 Task: Create a task  Integrate a new online platform for online language exchange , assign it to team member softage.5@softage.net in the project BlueLine and update the status of the task to  At Risk , set the priority of the task to Medium
Action: Mouse moved to (95, 61)
Screenshot: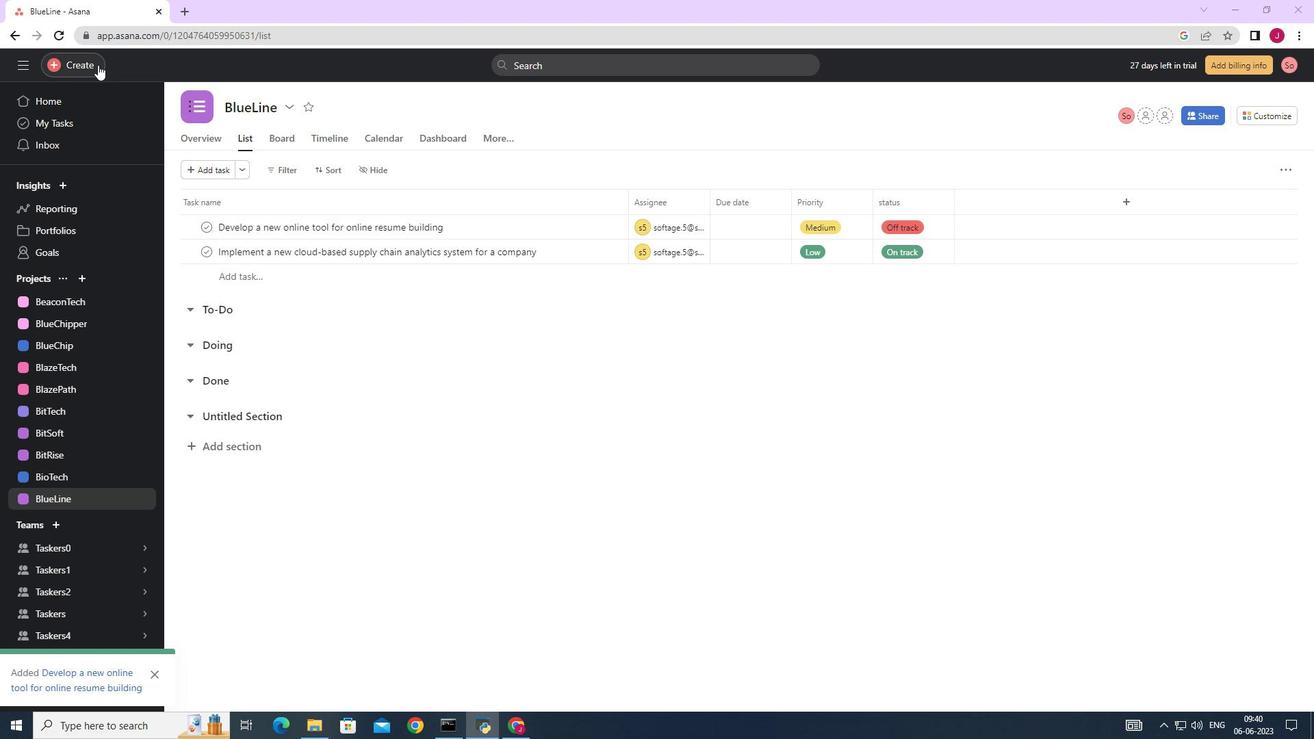 
Action: Mouse pressed left at (95, 61)
Screenshot: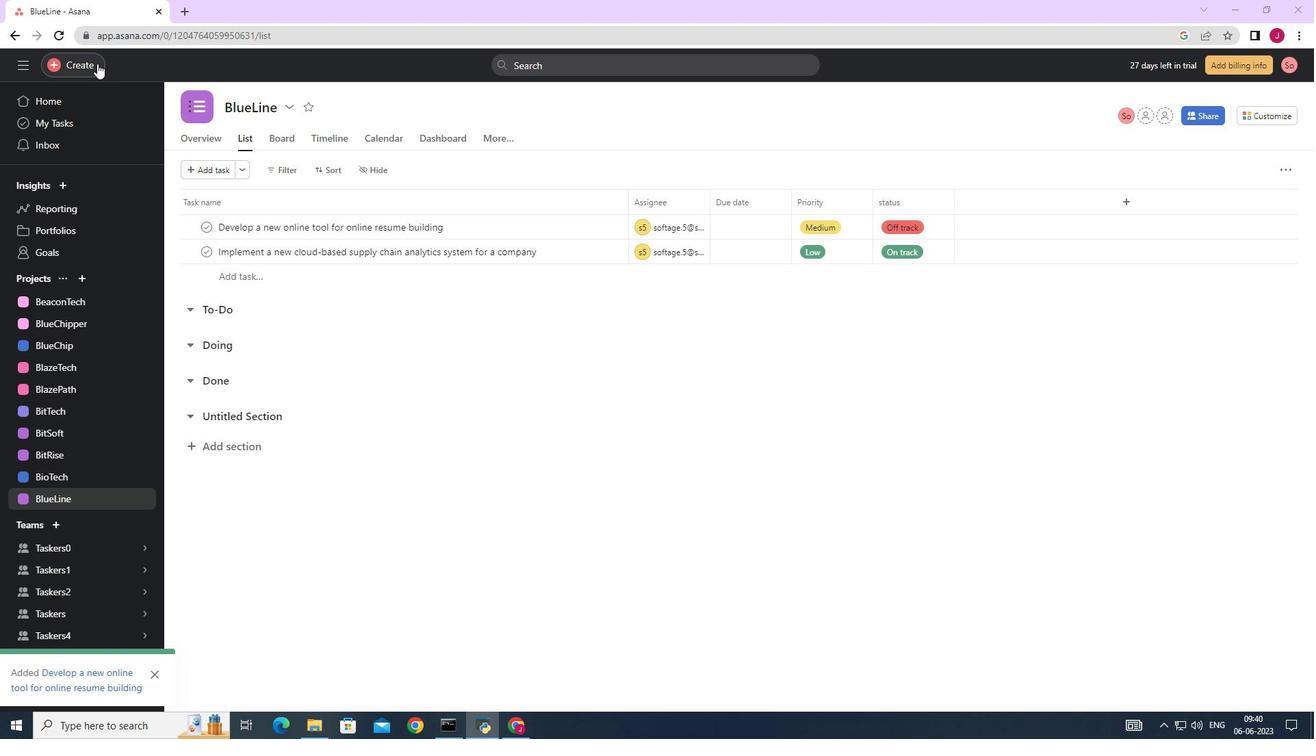 
Action: Mouse moved to (165, 67)
Screenshot: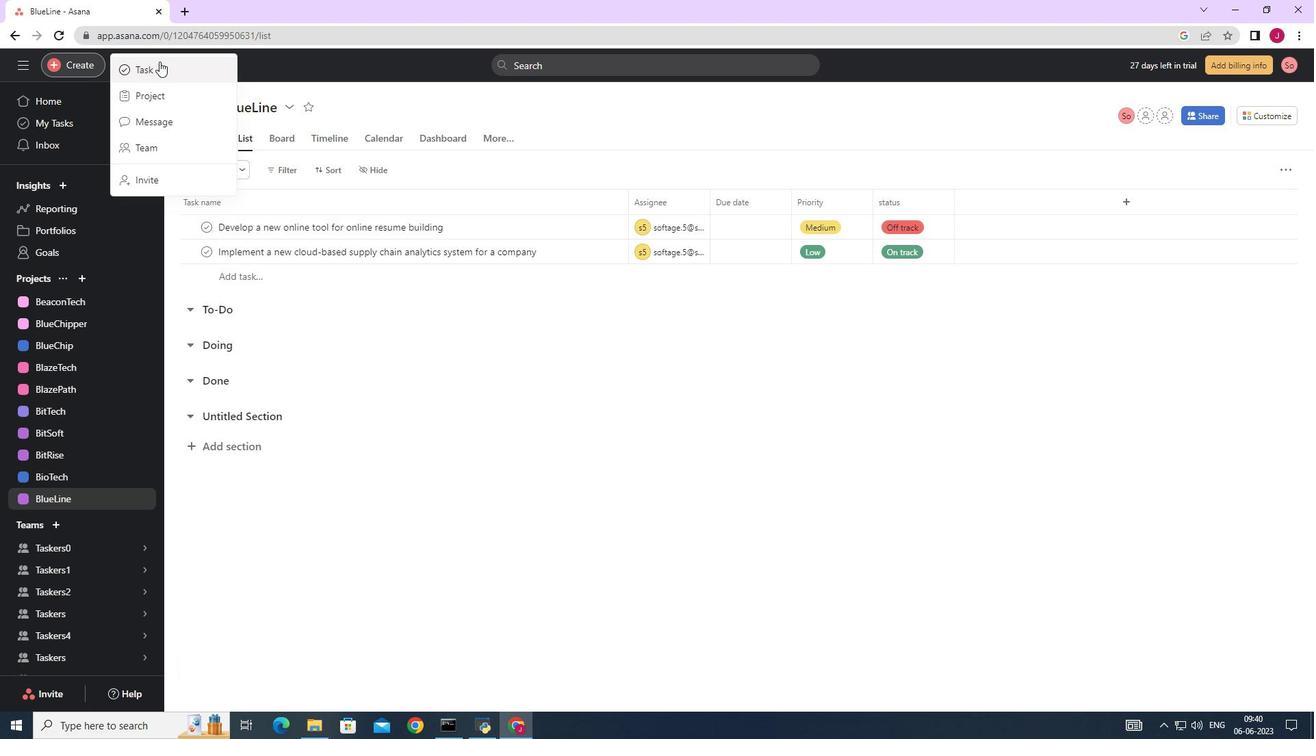 
Action: Mouse pressed left at (165, 67)
Screenshot: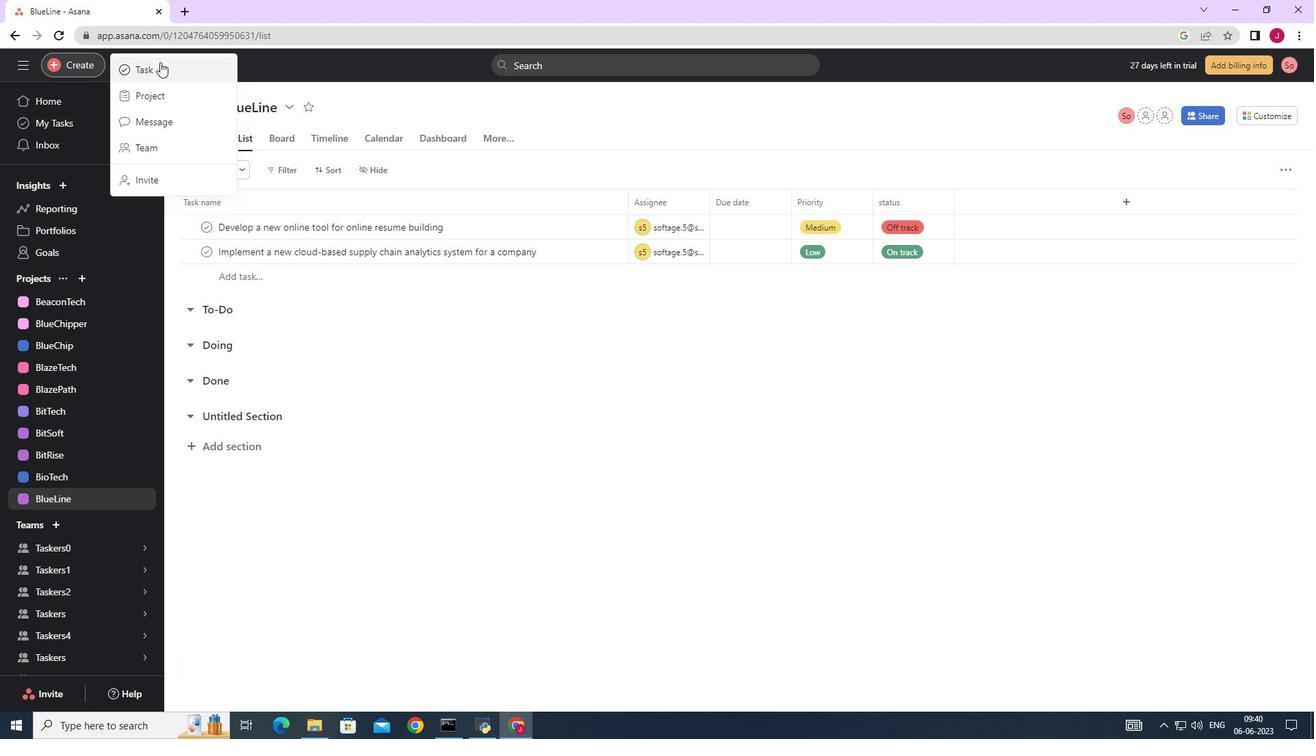 
Action: Mouse moved to (1041, 452)
Screenshot: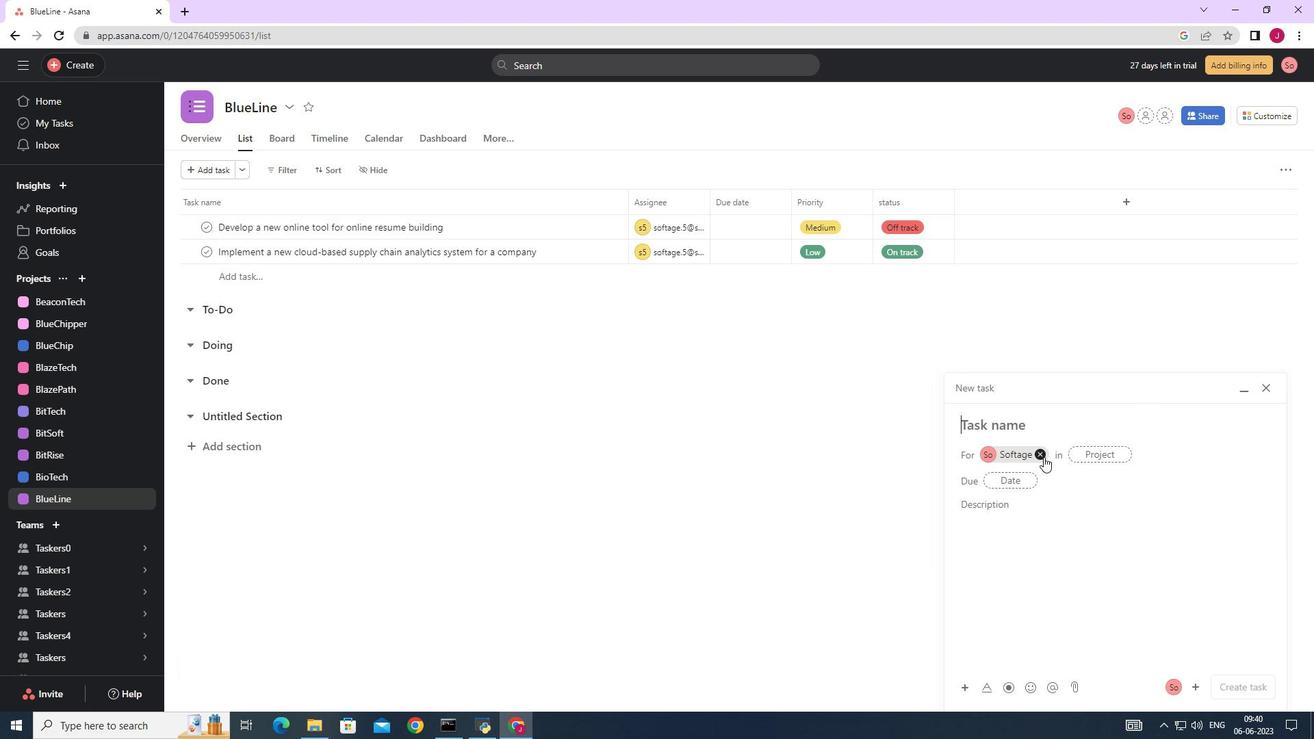 
Action: Mouse pressed left at (1041, 452)
Screenshot: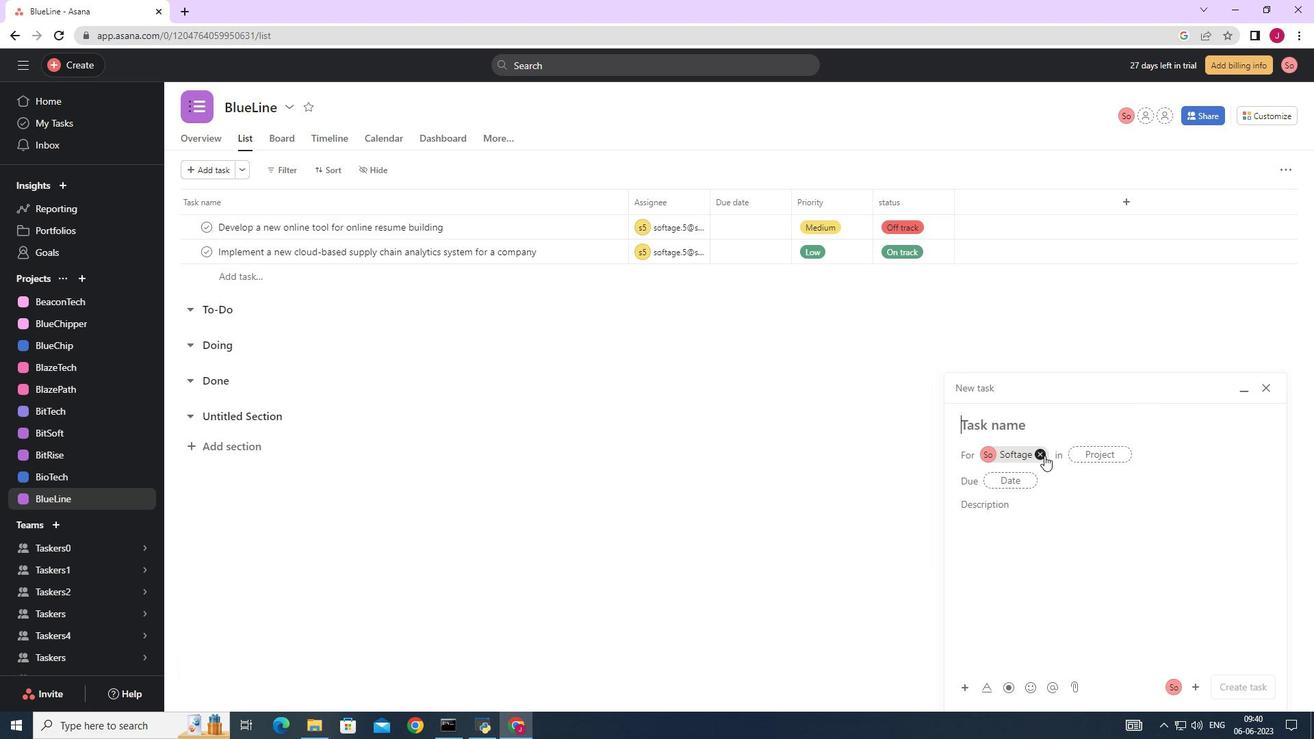
Action: Mouse moved to (1024, 434)
Screenshot: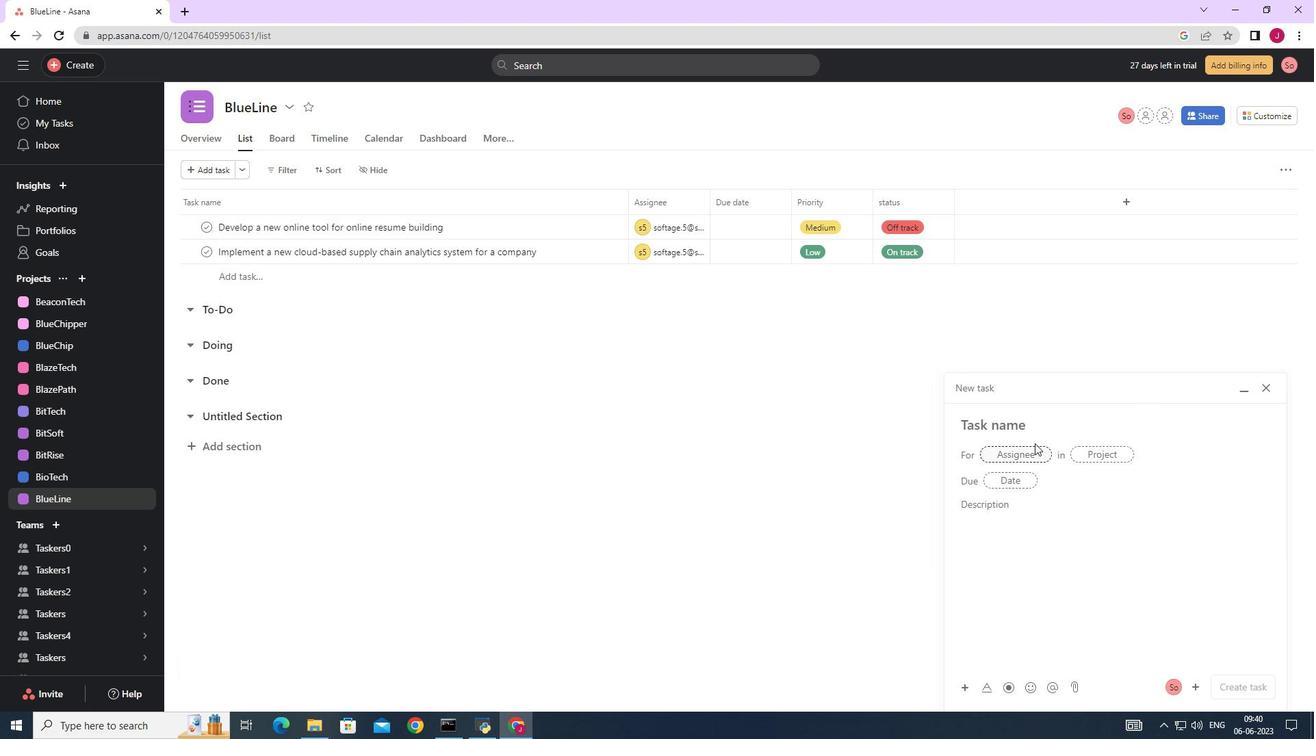
Action: Key pressed <Key.caps_lock>I<Key.caps_lock>ntegrate<Key.space>a<Key.space>new<Key.space>online<Key.space>platform<Key.space>for<Key.space>online<Key.space>language<Key.space>exchange
Screenshot: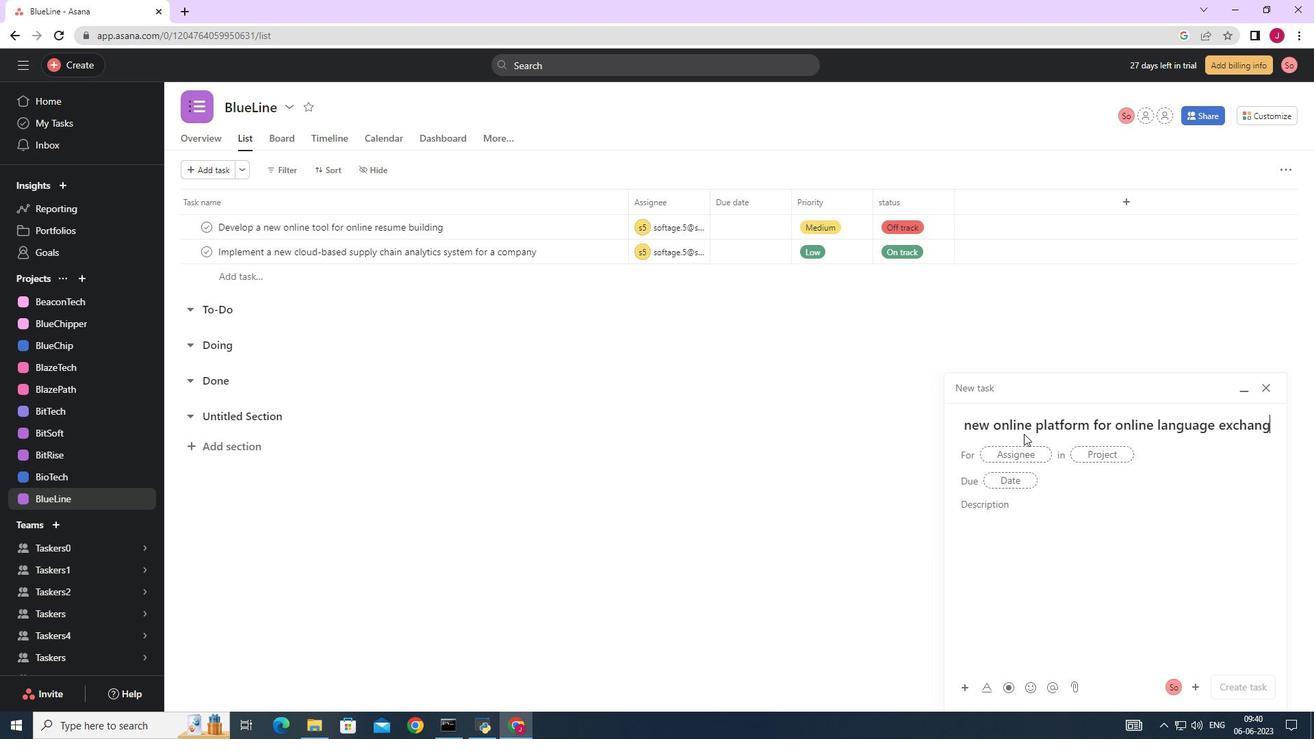 
Action: Mouse moved to (1028, 453)
Screenshot: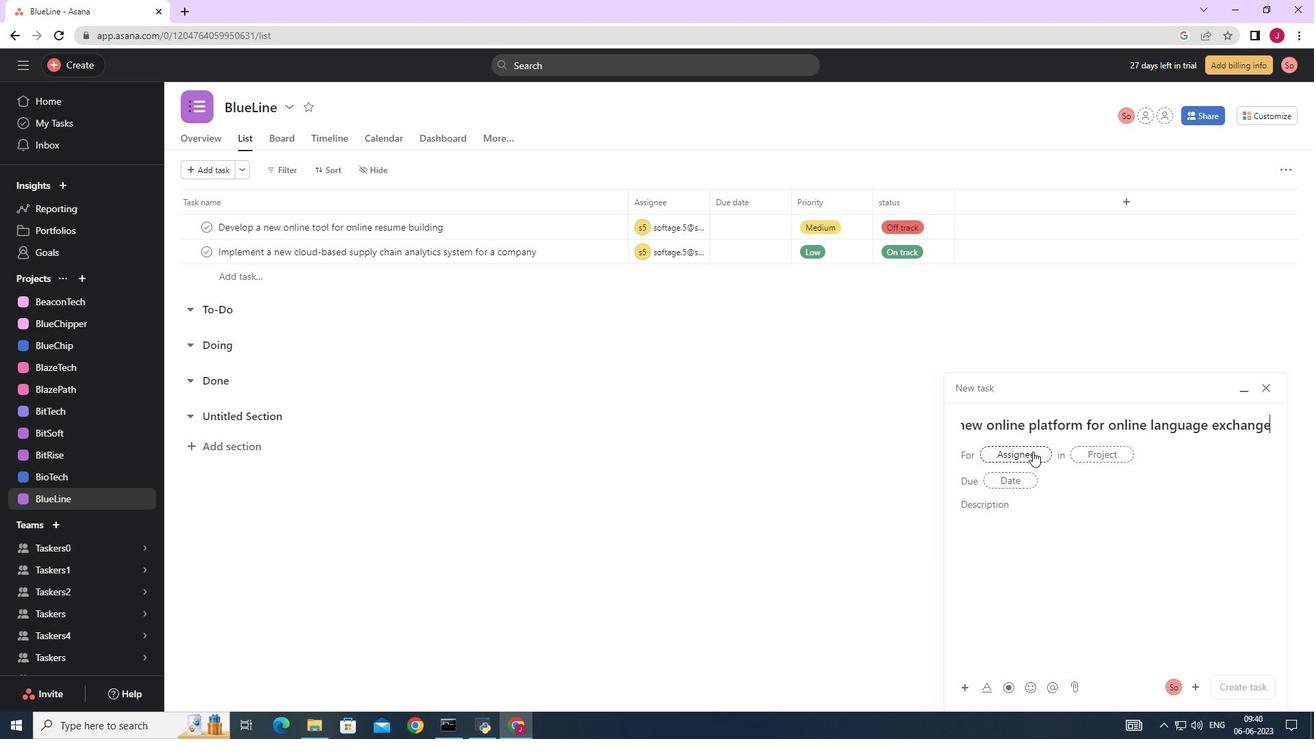 
Action: Mouse pressed left at (1028, 453)
Screenshot: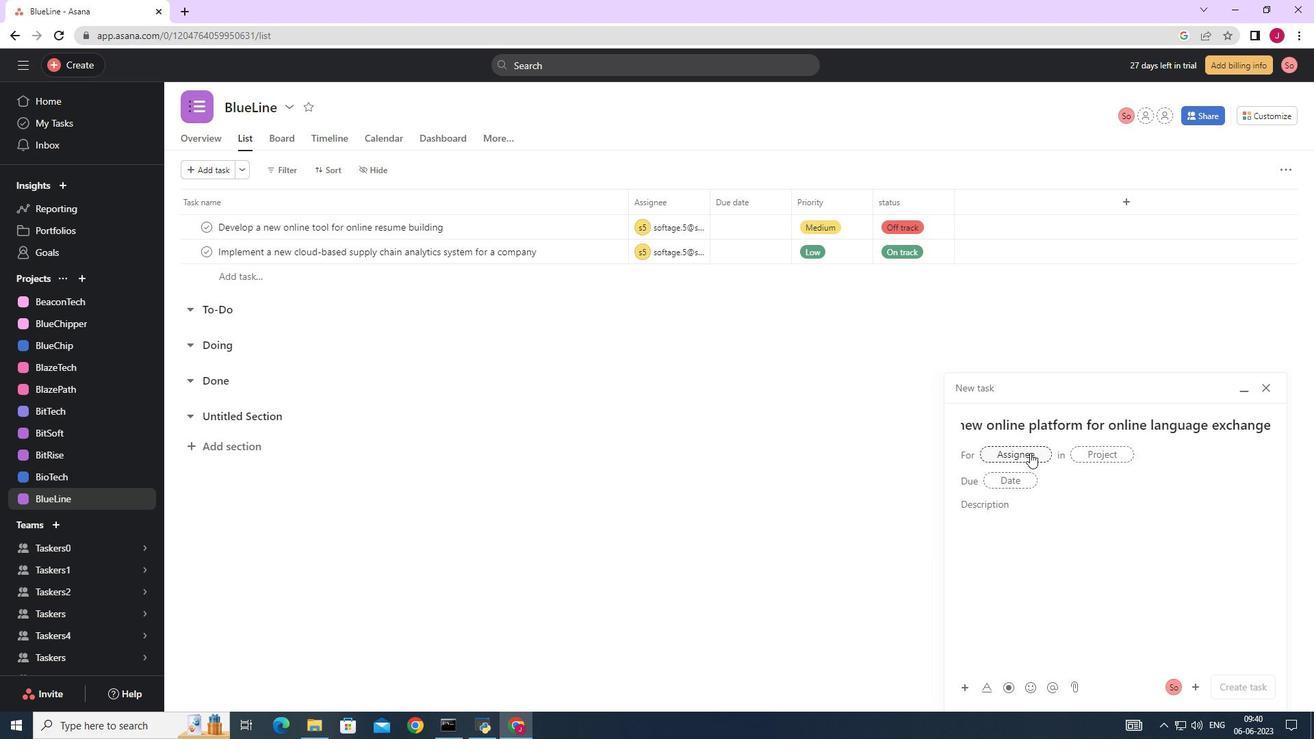 
Action: Key pressed si<Key.backspace>oftage.5
Screenshot: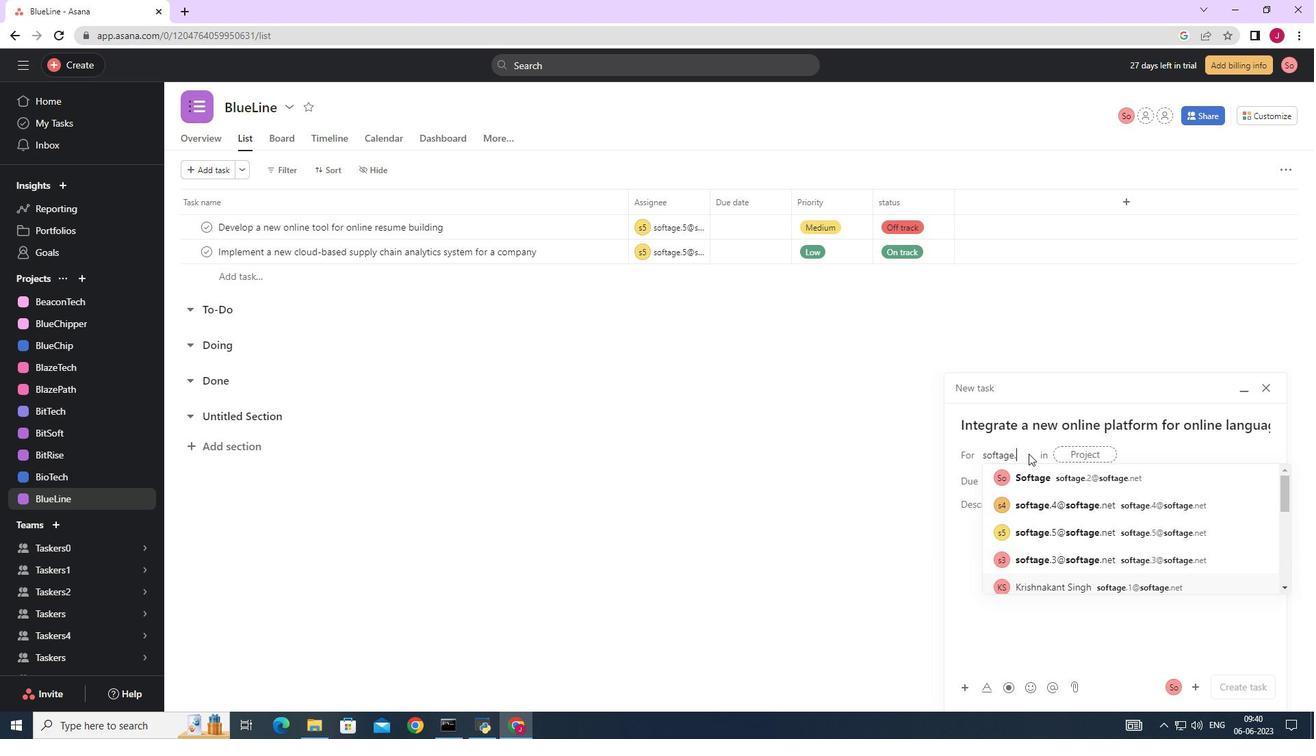 
Action: Mouse moved to (1045, 477)
Screenshot: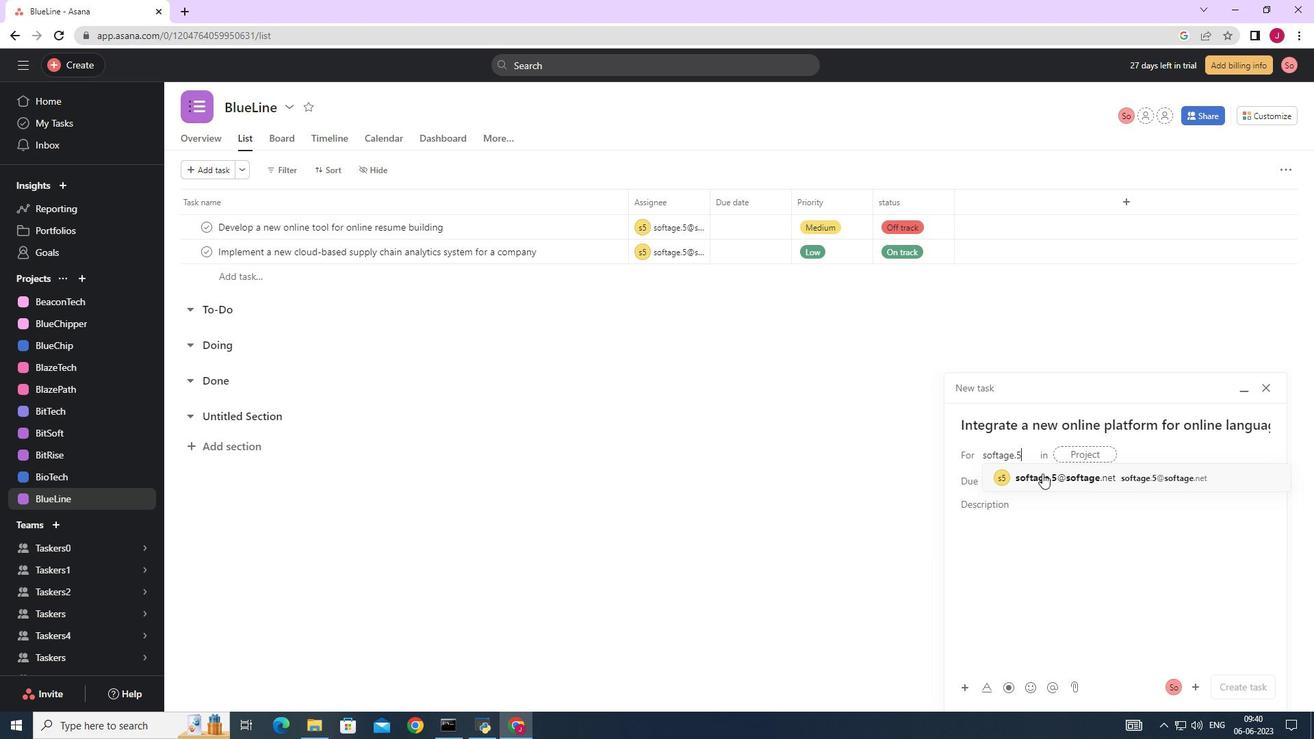 
Action: Mouse pressed left at (1045, 477)
Screenshot: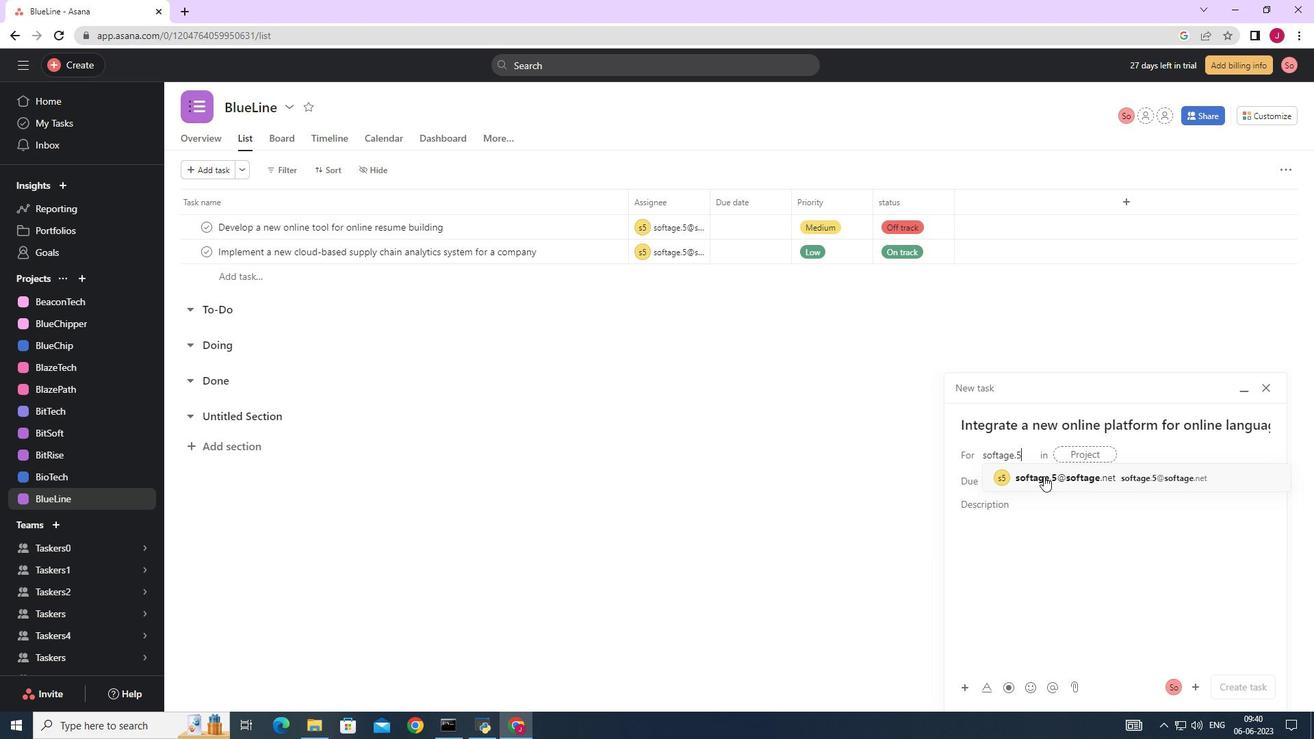 
Action: Mouse moved to (839, 479)
Screenshot: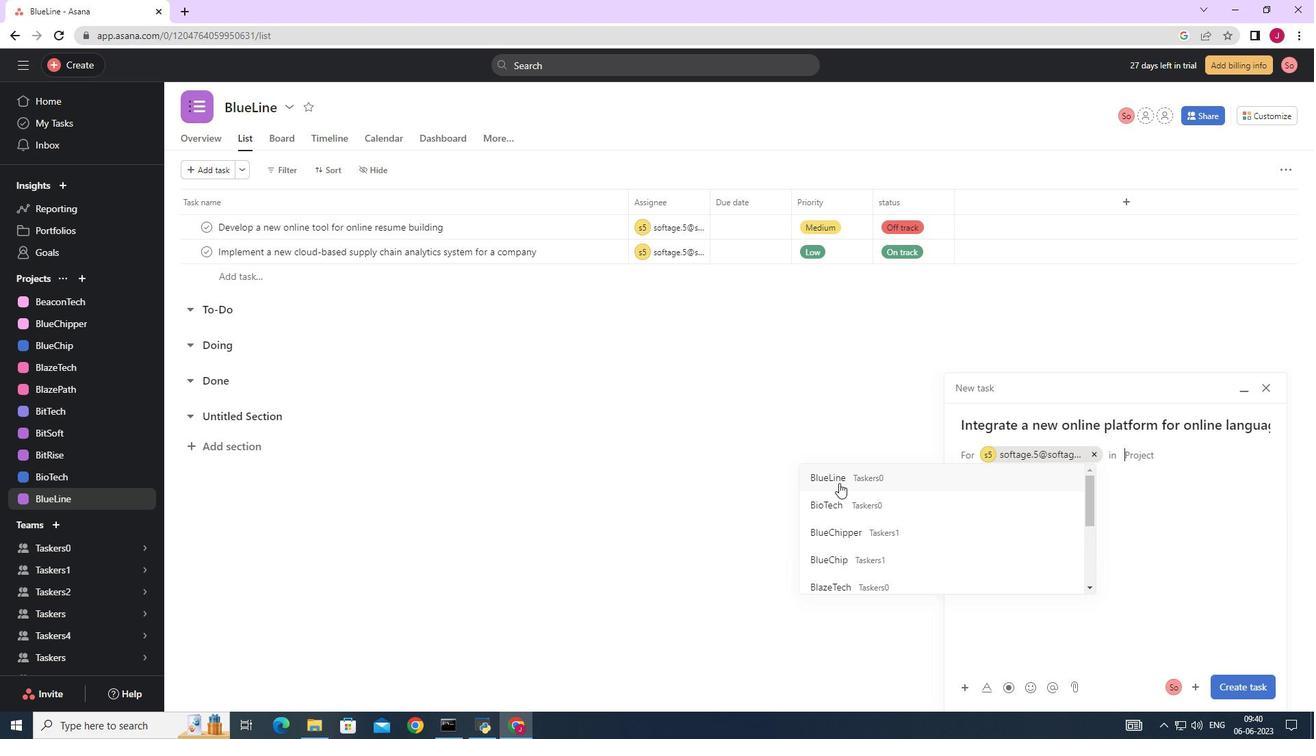 
Action: Mouse pressed left at (839, 479)
Screenshot: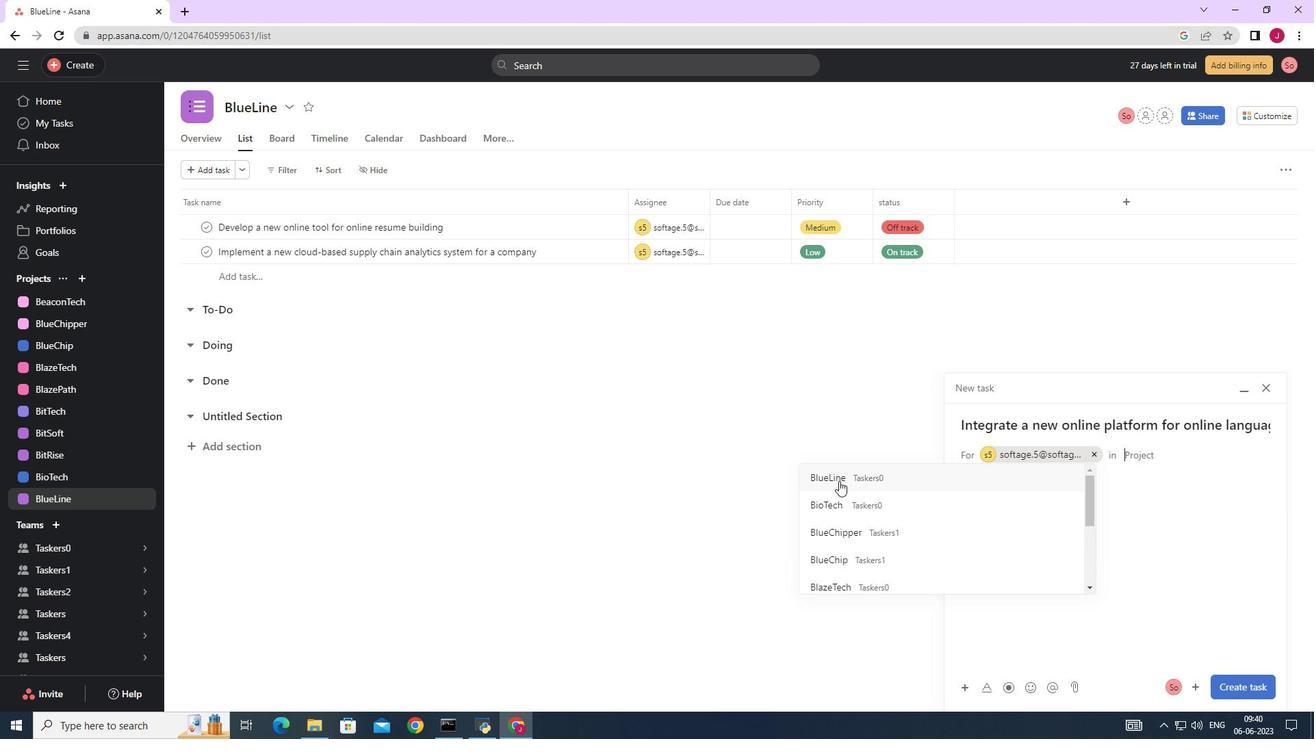 
Action: Mouse moved to (1037, 512)
Screenshot: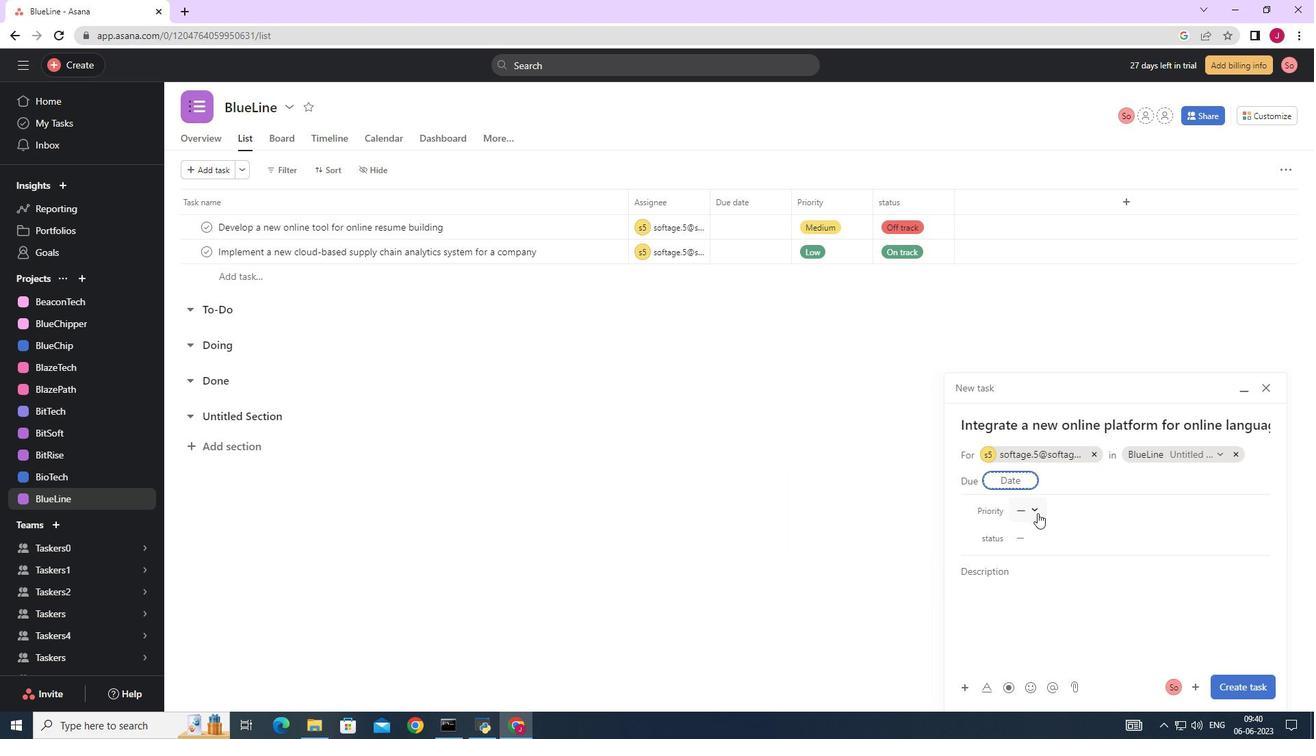 
Action: Mouse pressed left at (1037, 512)
Screenshot: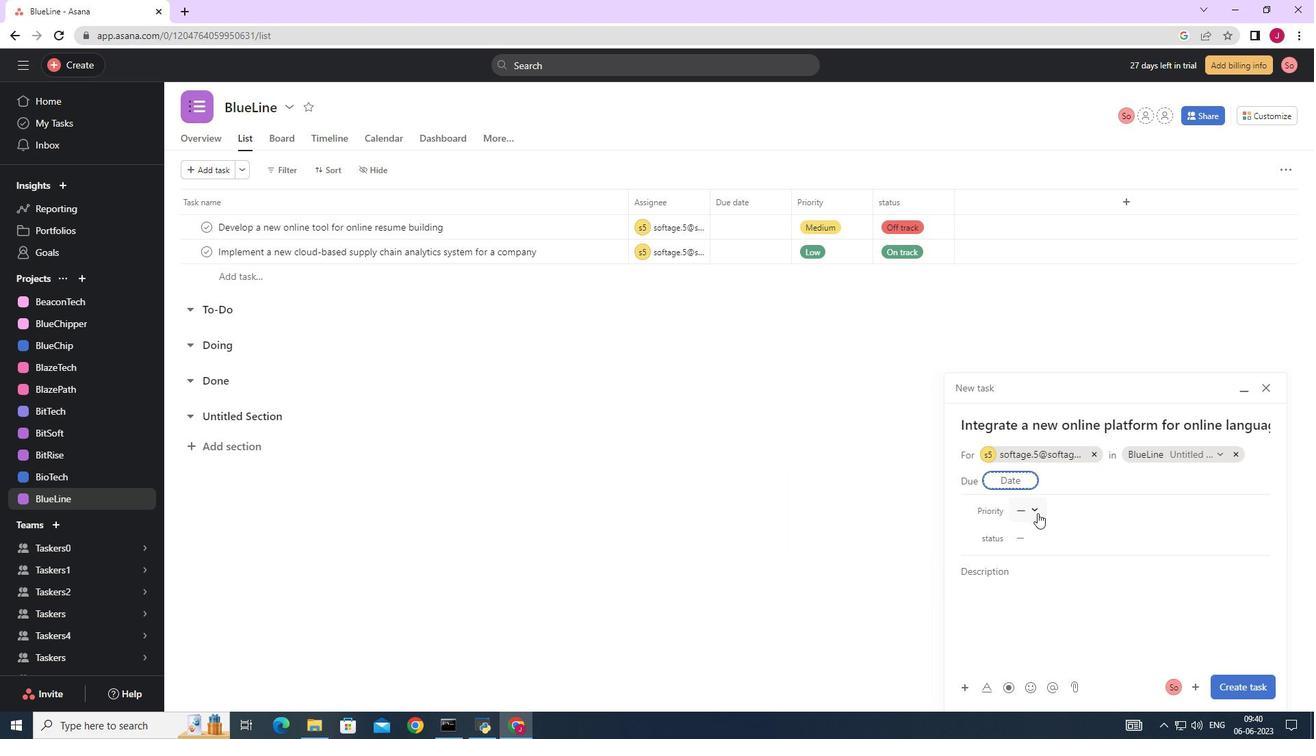
Action: Mouse moved to (1052, 576)
Screenshot: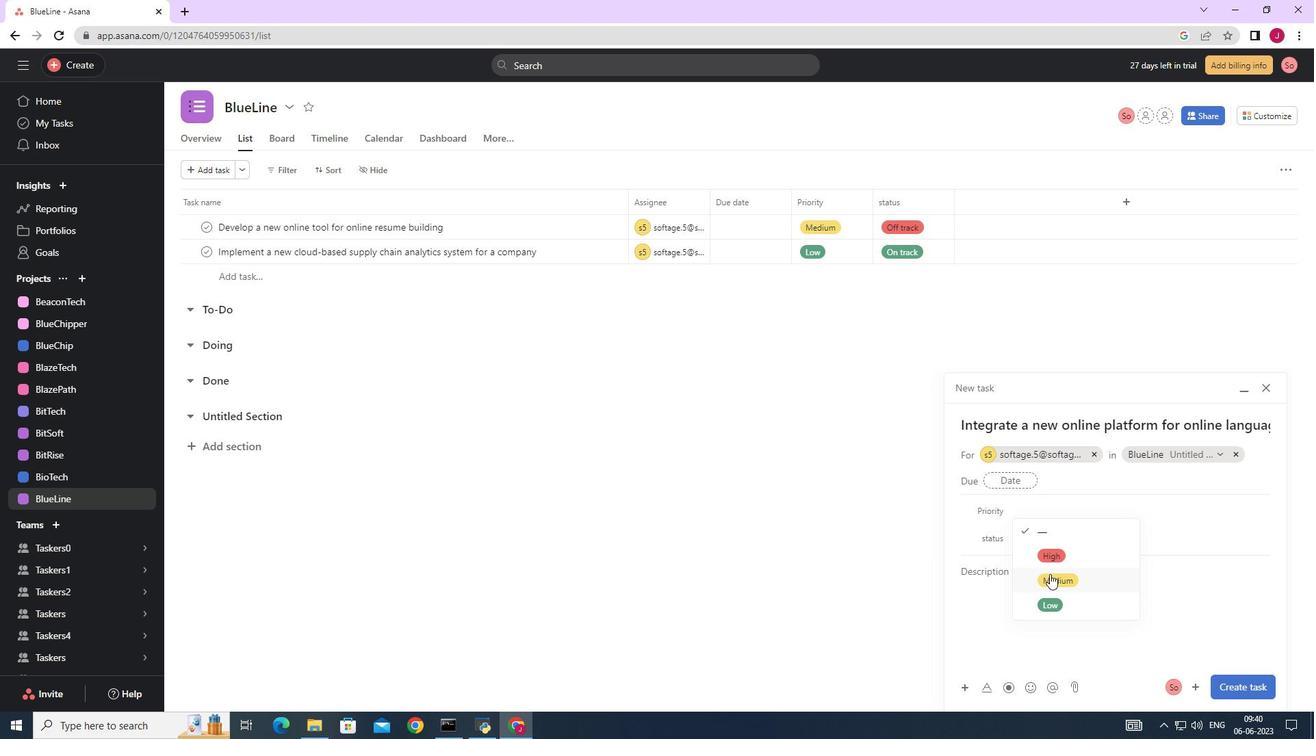 
Action: Mouse pressed left at (1052, 576)
Screenshot: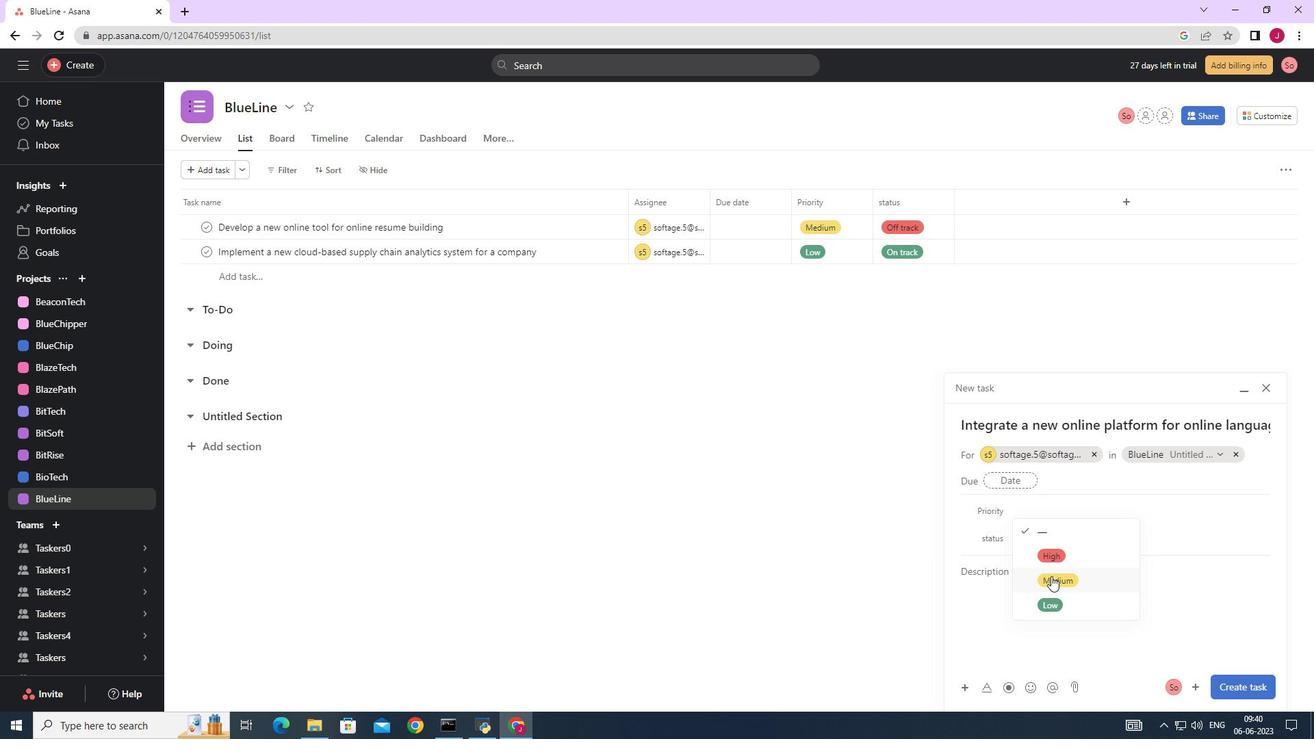 
Action: Mouse moved to (1032, 540)
Screenshot: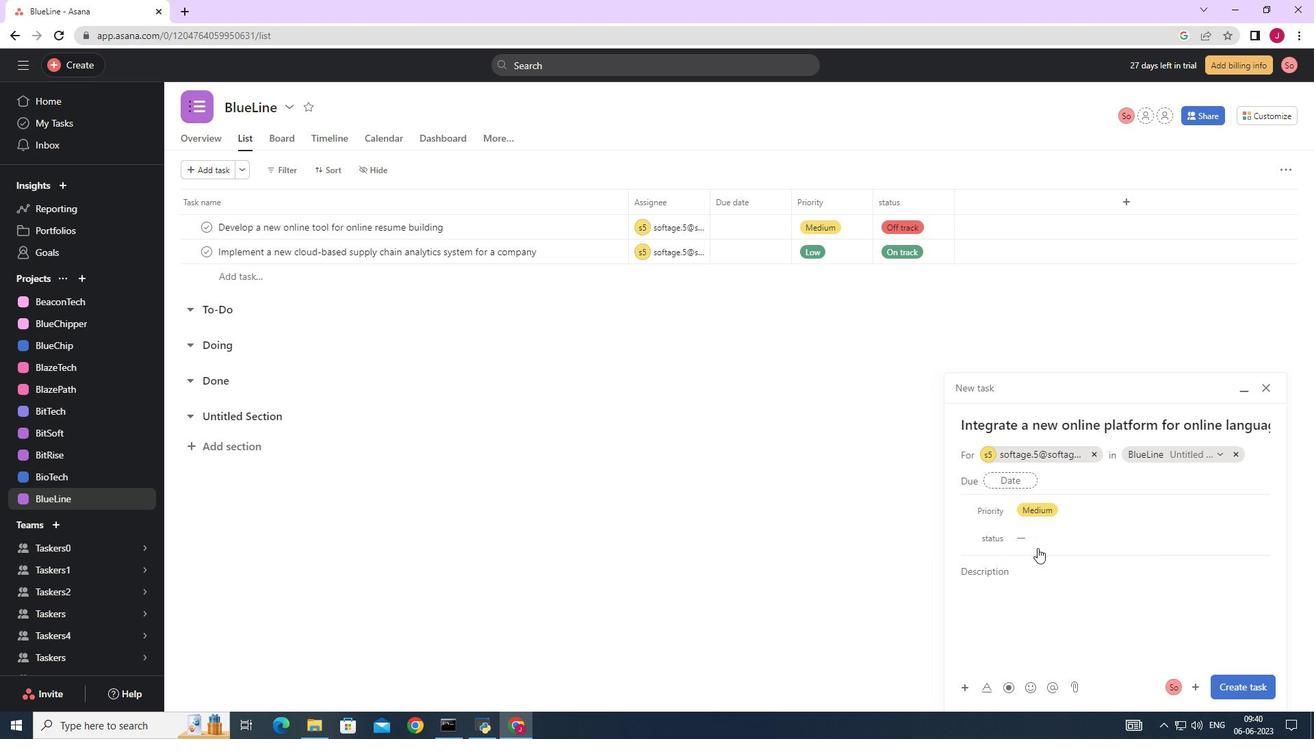 
Action: Mouse pressed left at (1032, 540)
Screenshot: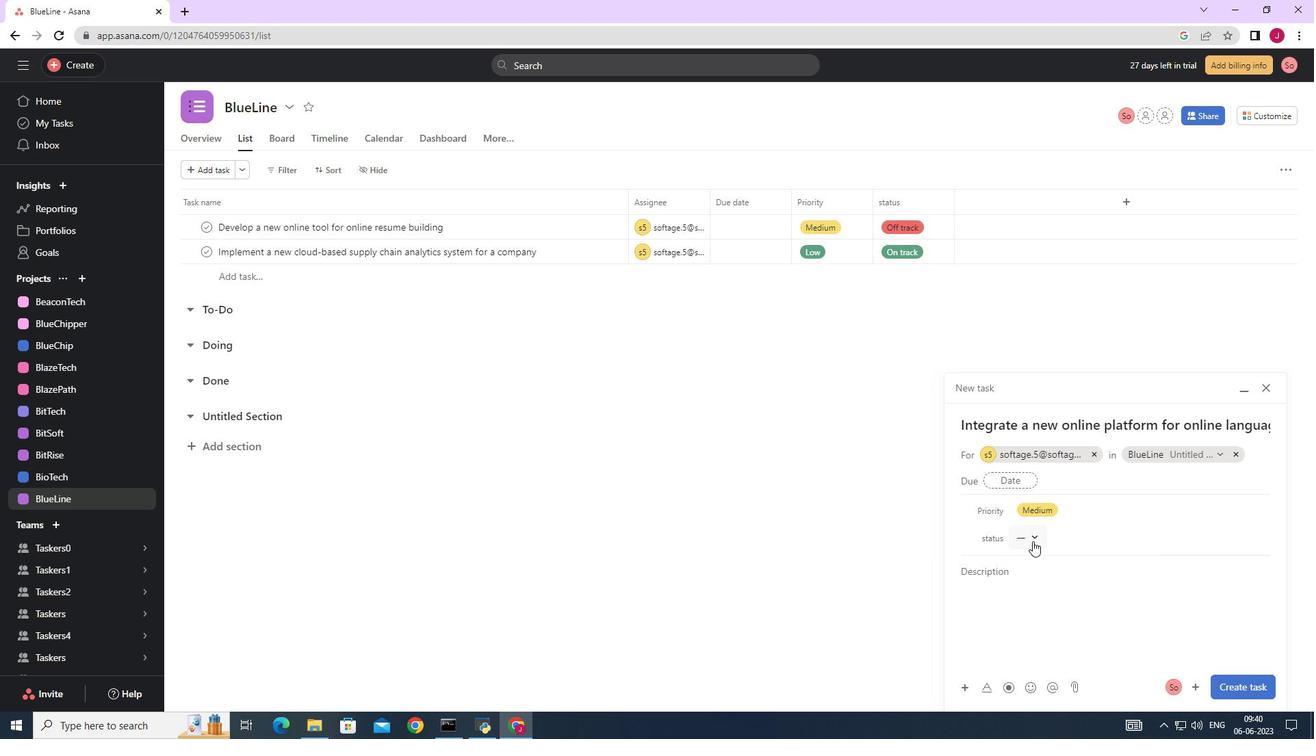 
Action: Mouse moved to (1051, 633)
Screenshot: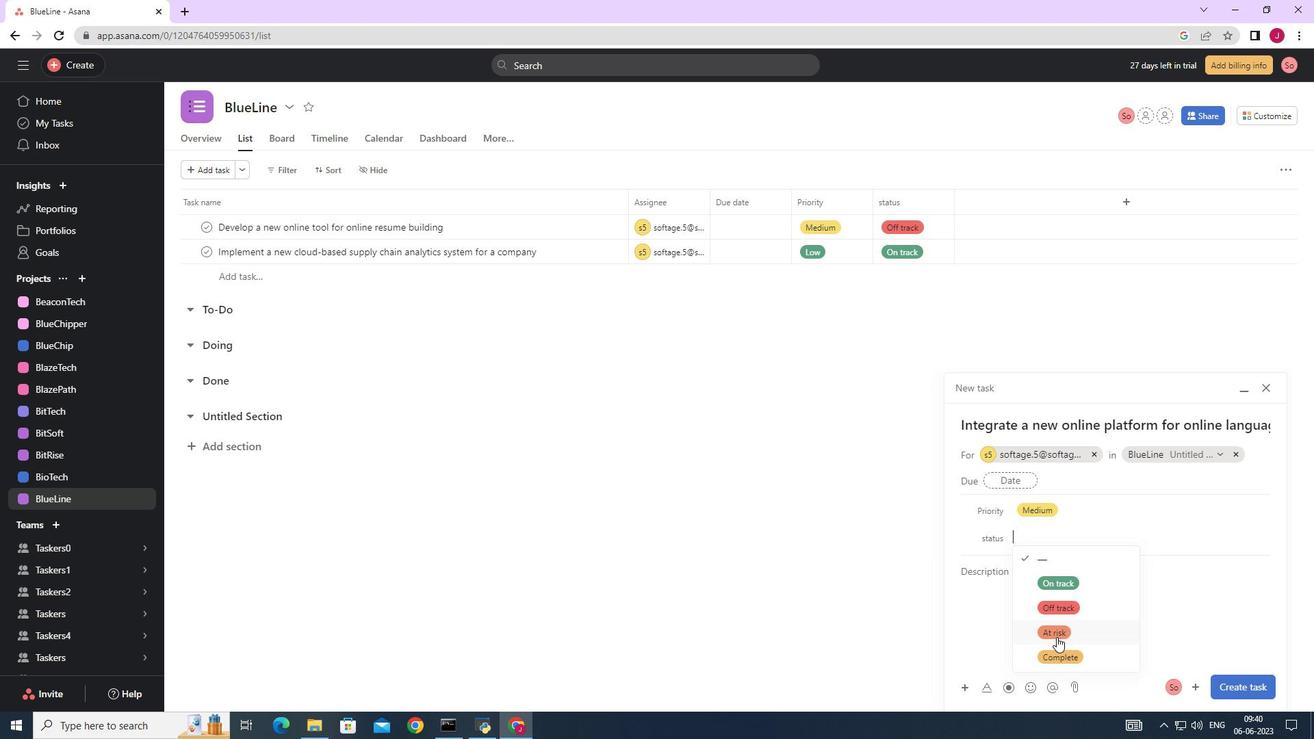 
Action: Mouse pressed left at (1051, 633)
Screenshot: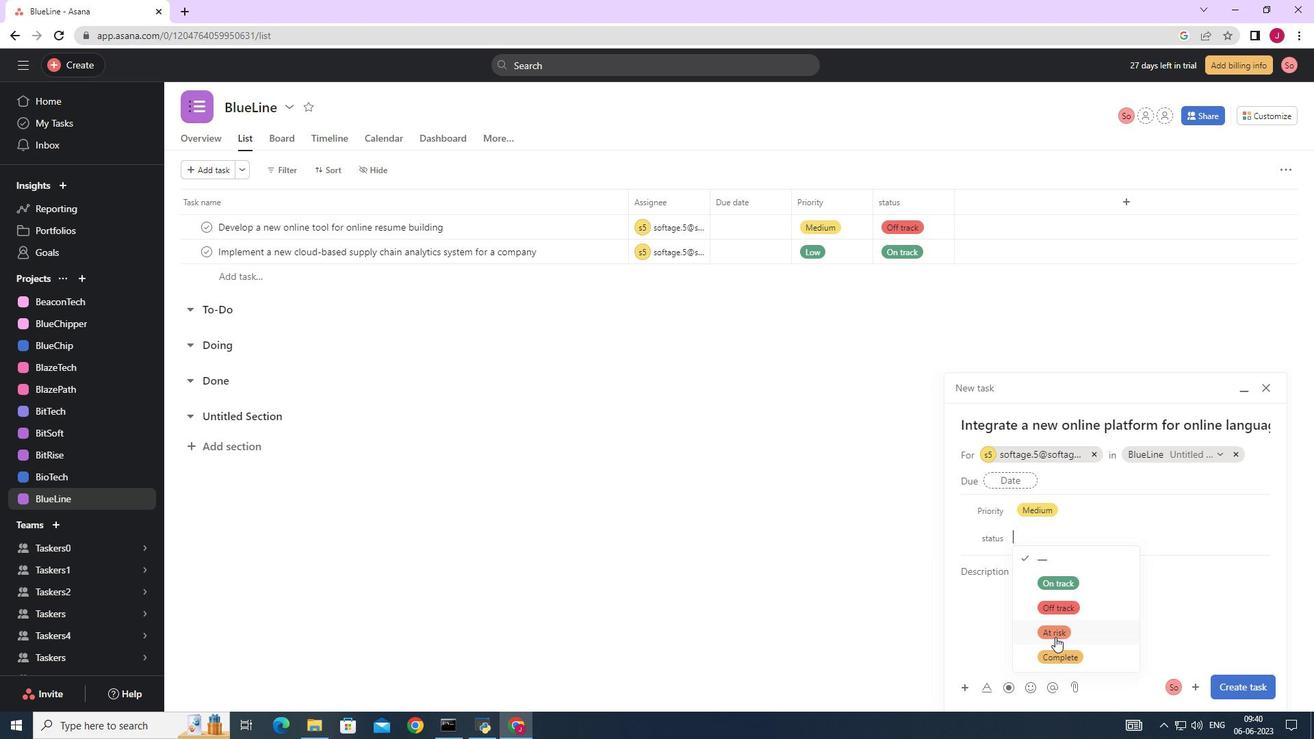 
Action: Mouse moved to (1260, 687)
Screenshot: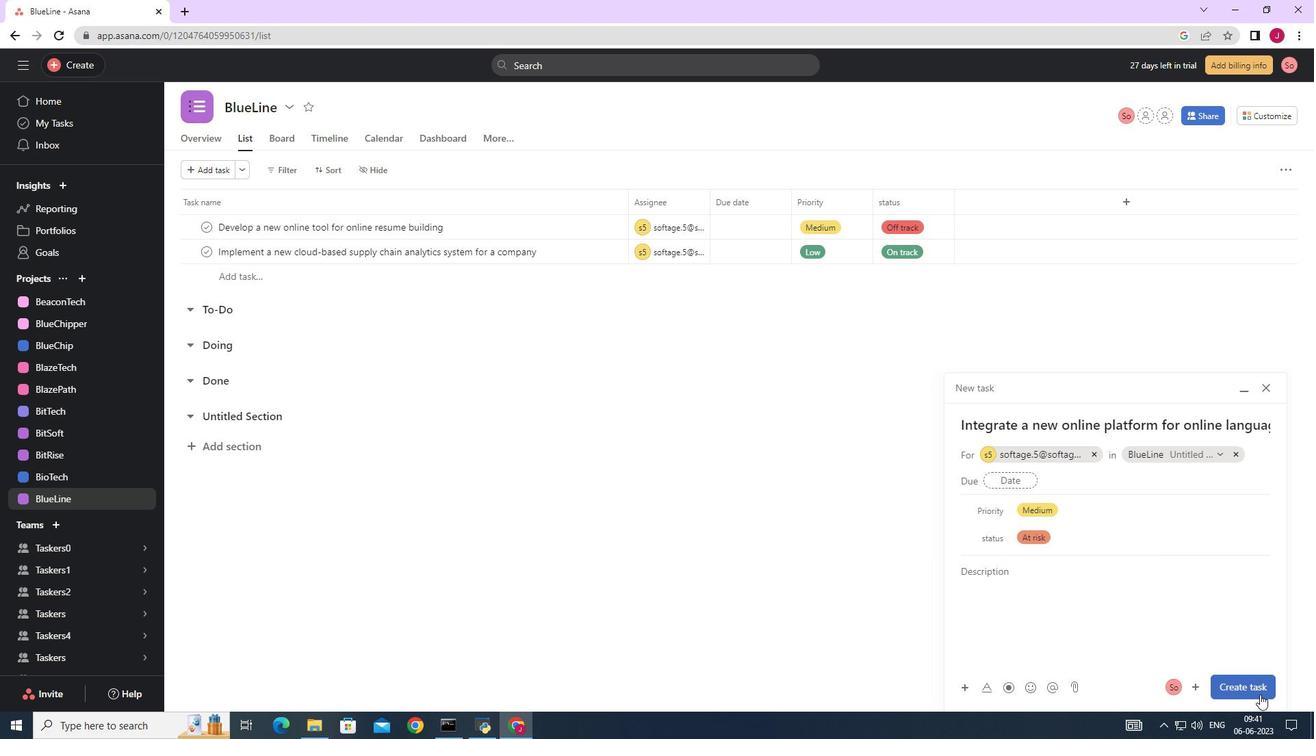 
Action: Mouse pressed left at (1260, 687)
Screenshot: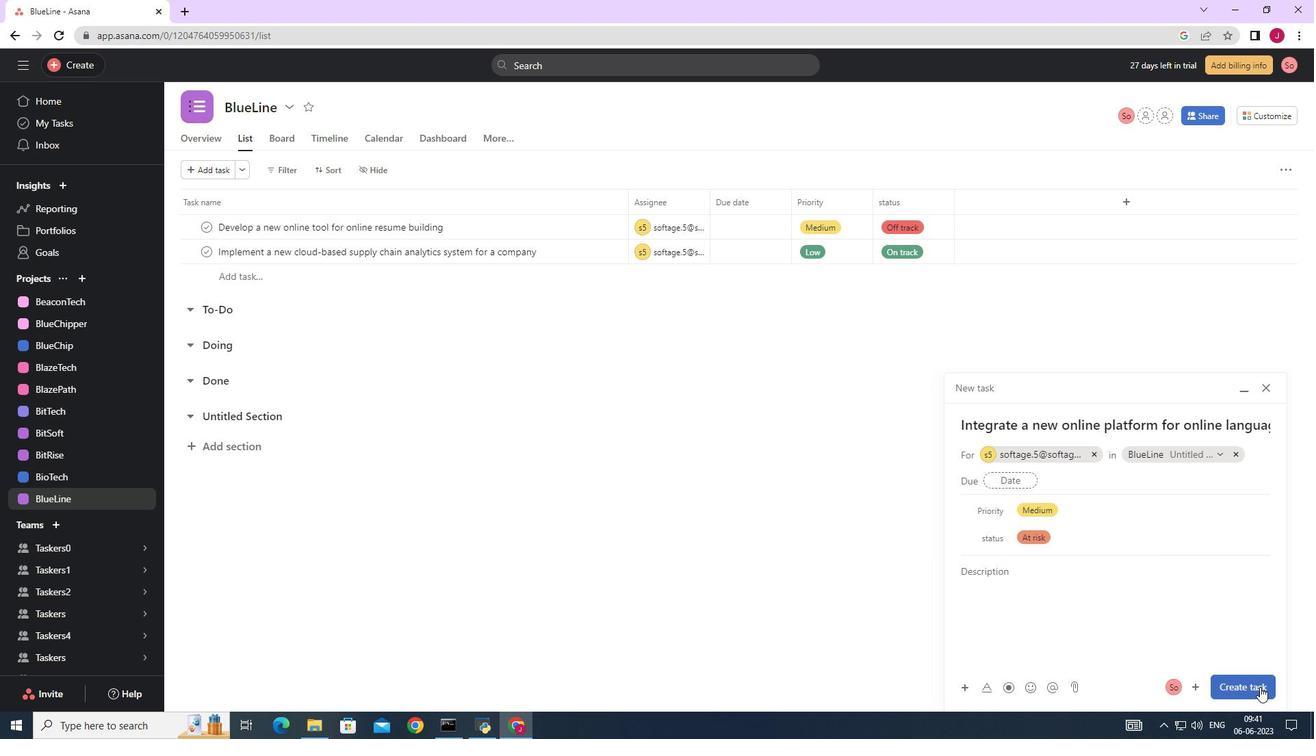 
Action: Mouse moved to (1258, 685)
Screenshot: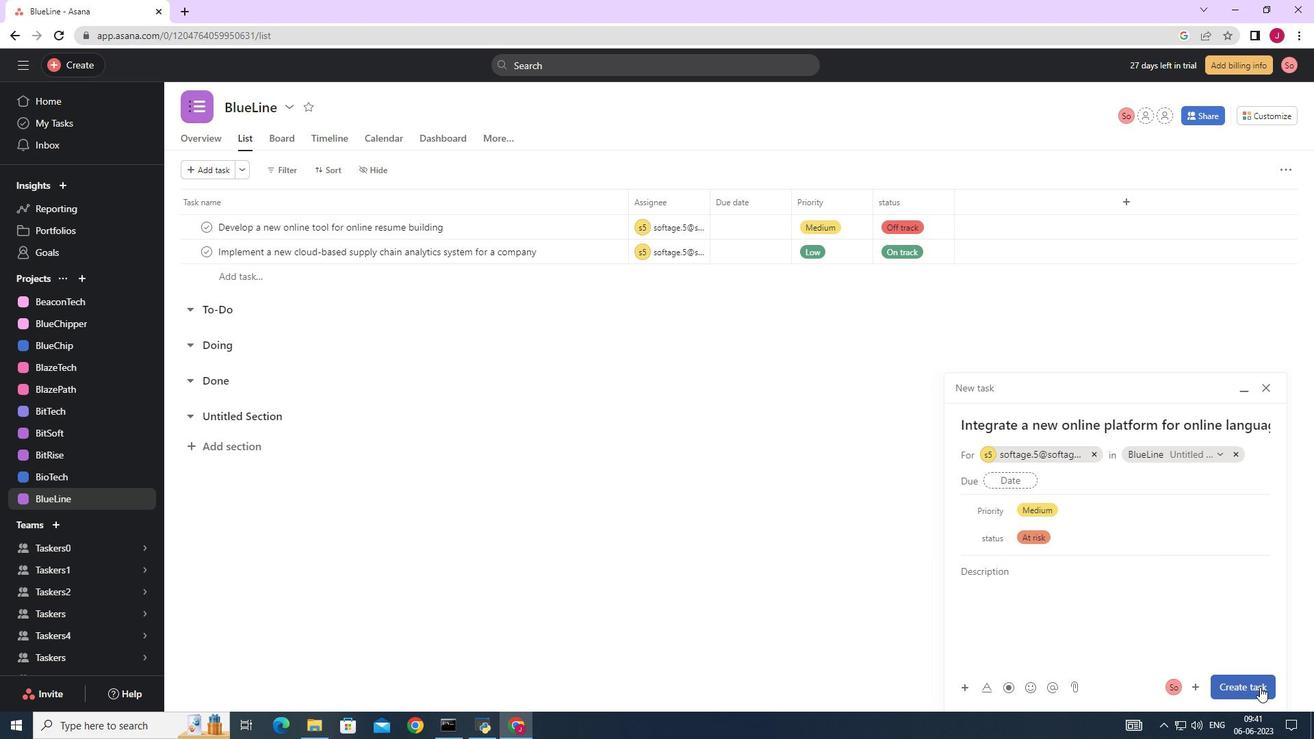 
